 Task: Get directions from Joshua Tree National Park, California, United States to Caddo Lake State Park, Texas, United States and reverse  starting point and destination and check the best travel modes
Action: Mouse moved to (912, 69)
Screenshot: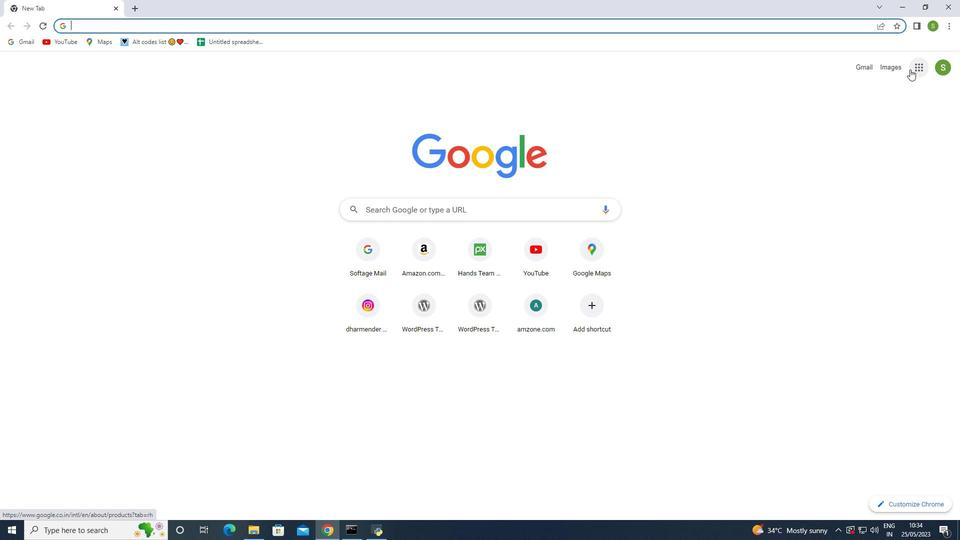 
Action: Mouse pressed left at (912, 69)
Screenshot: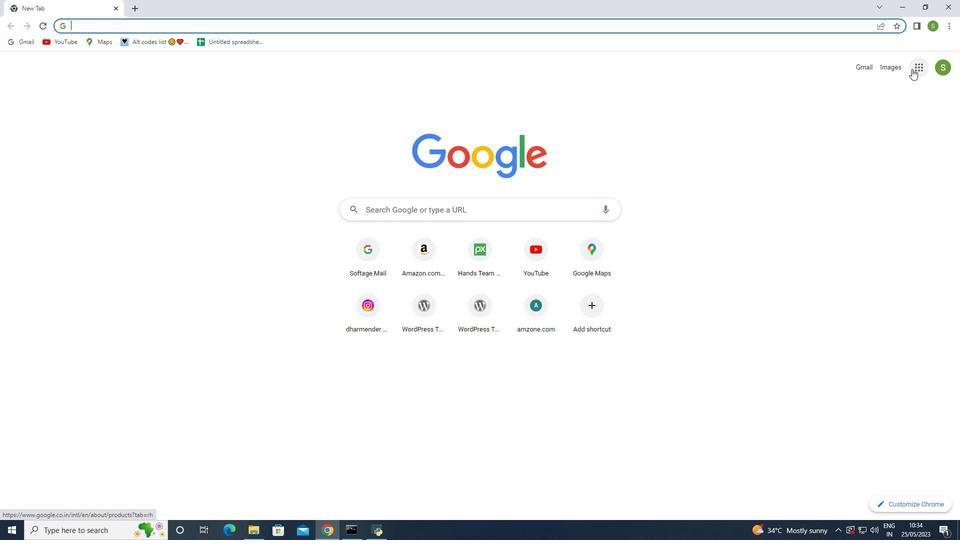 
Action: Mouse moved to (894, 221)
Screenshot: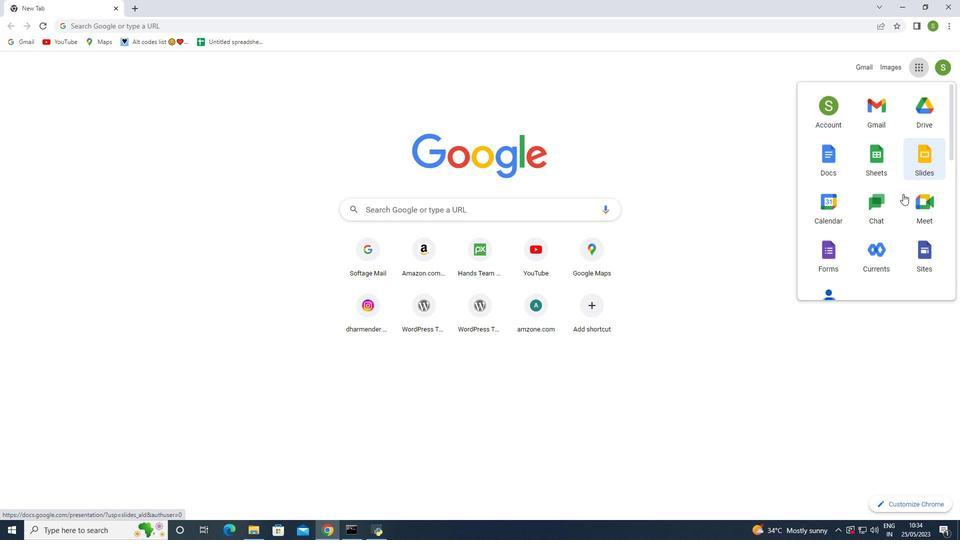 
Action: Mouse scrolled (894, 220) with delta (0, 0)
Screenshot: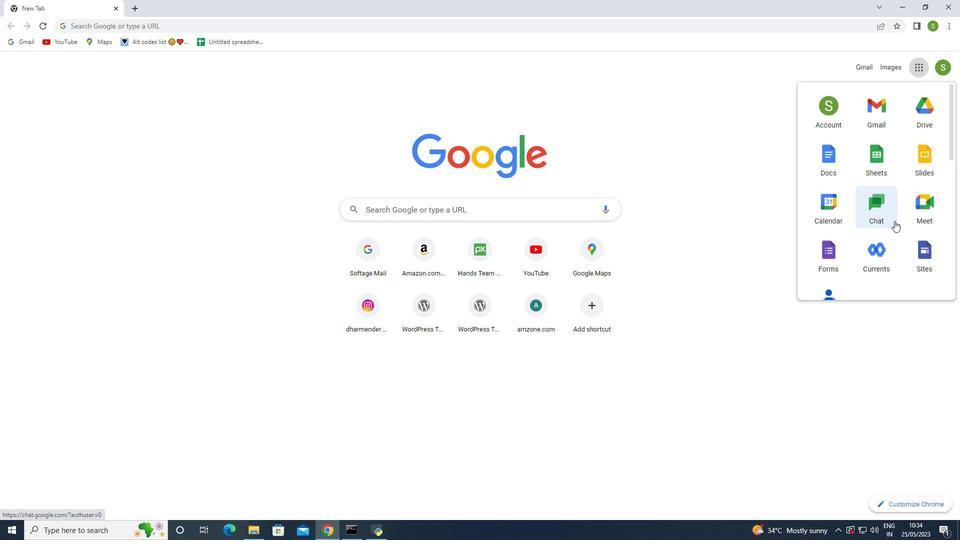 
Action: Mouse scrolled (894, 220) with delta (0, 0)
Screenshot: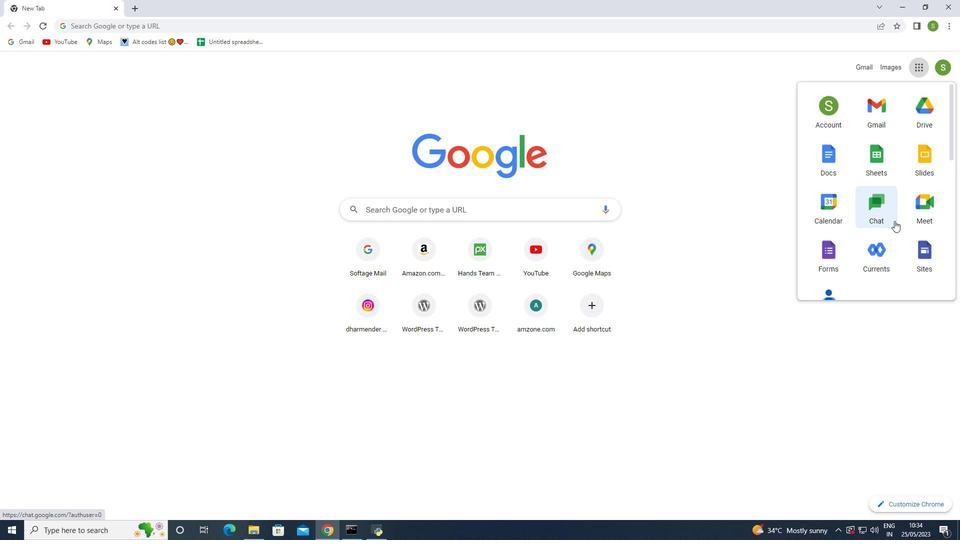
Action: Mouse scrolled (894, 220) with delta (0, 0)
Screenshot: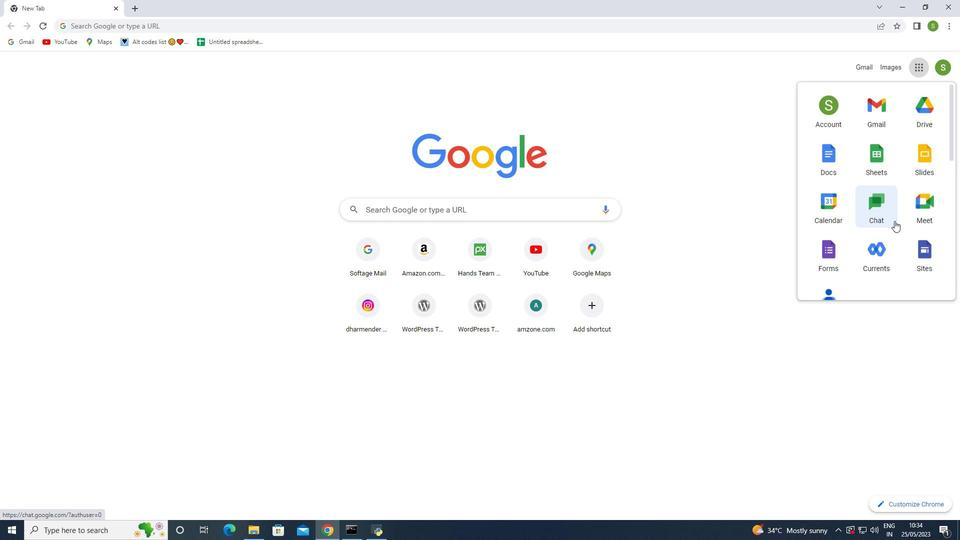 
Action: Mouse moved to (927, 202)
Screenshot: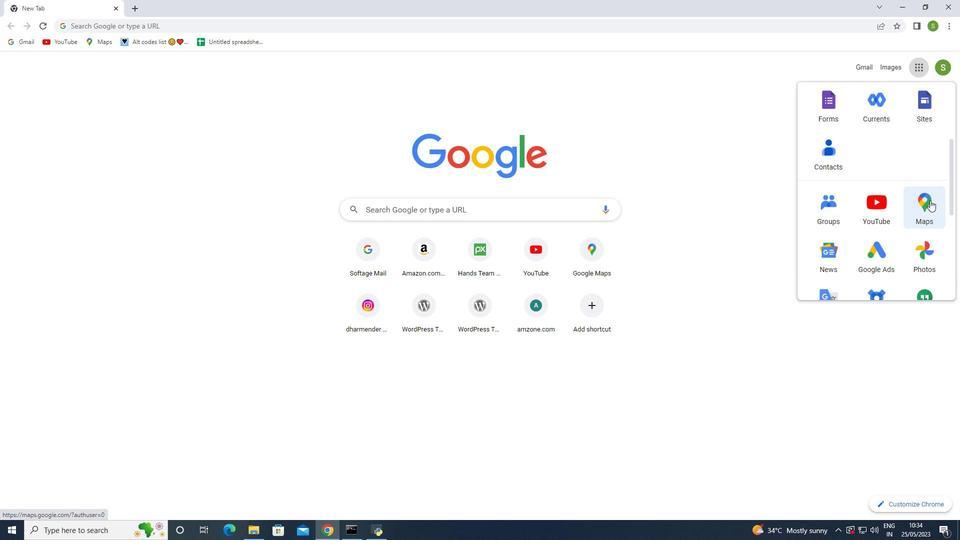 
Action: Mouse pressed left at (927, 202)
Screenshot: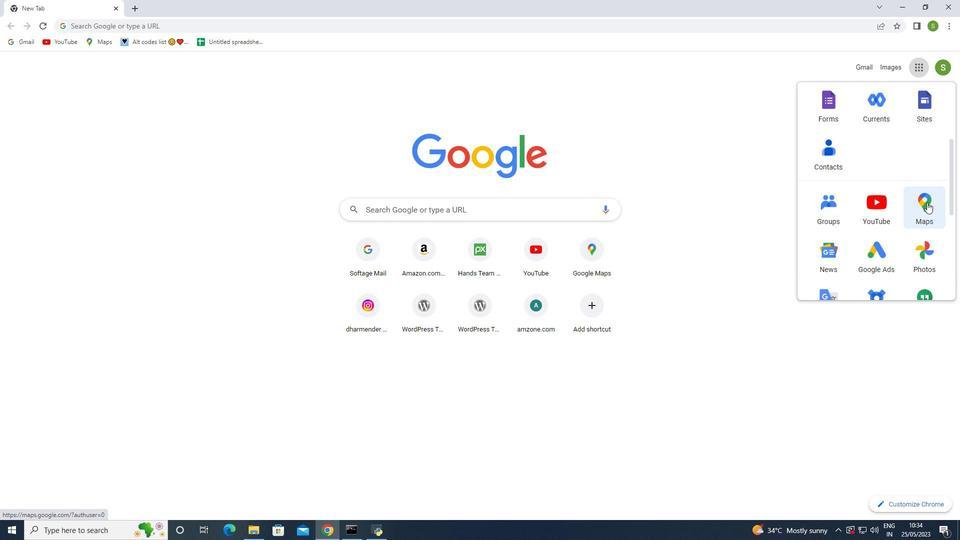 
Action: Mouse moved to (334, 77)
Screenshot: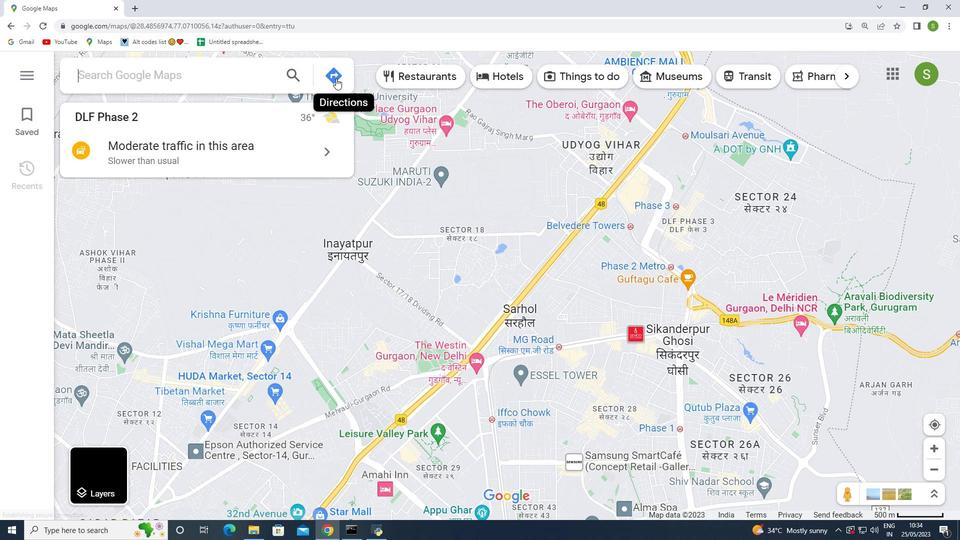 
Action: Mouse pressed left at (334, 77)
Screenshot: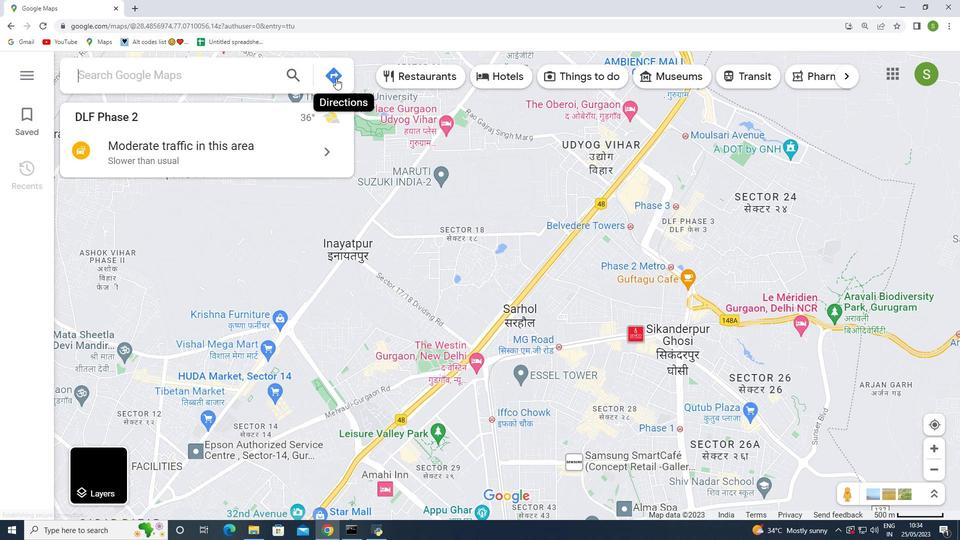
Action: Mouse moved to (248, 122)
Screenshot: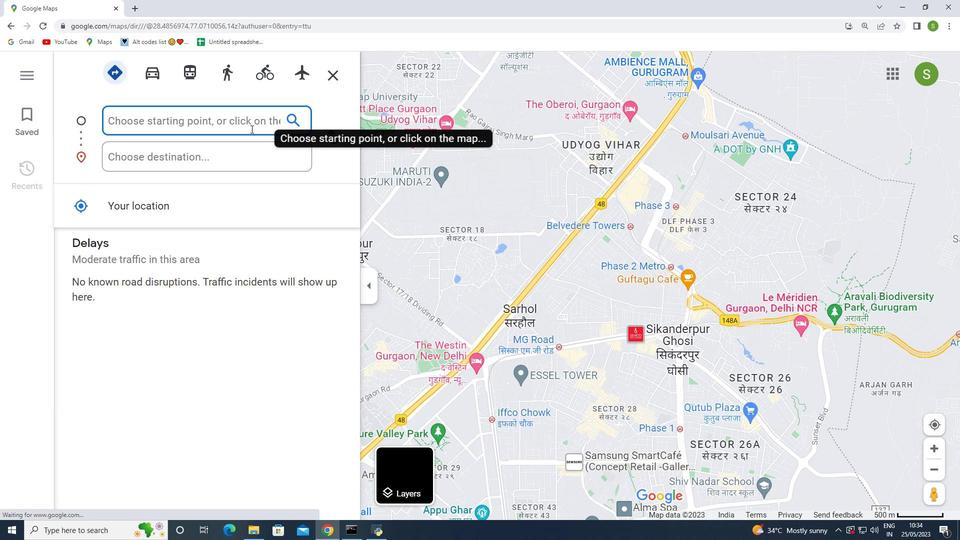 
Action: Mouse pressed left at (248, 122)
Screenshot: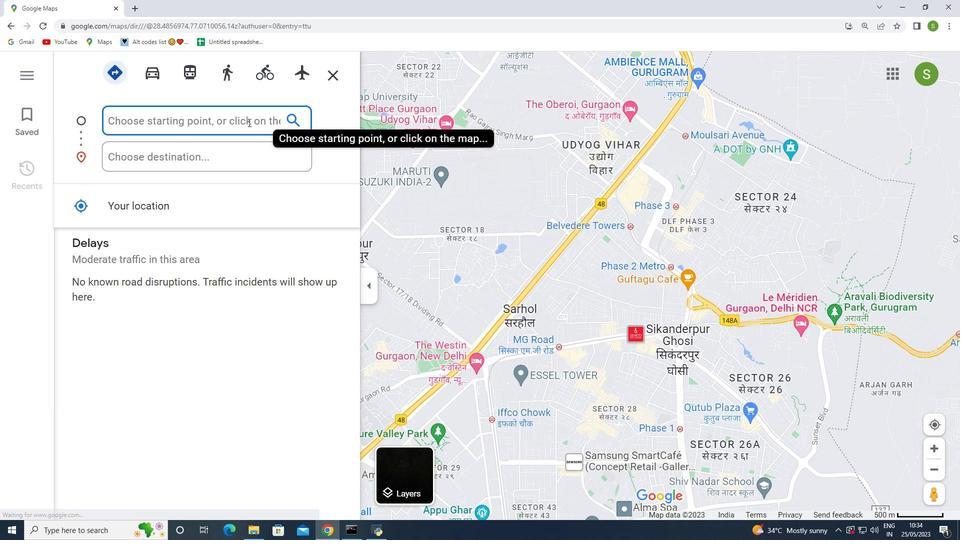 
Action: Key pressed joshua<Key.space>tree<Key.space>national<Key.space>park<Key.space>california<Key.space>united<Key.space>states
Screenshot: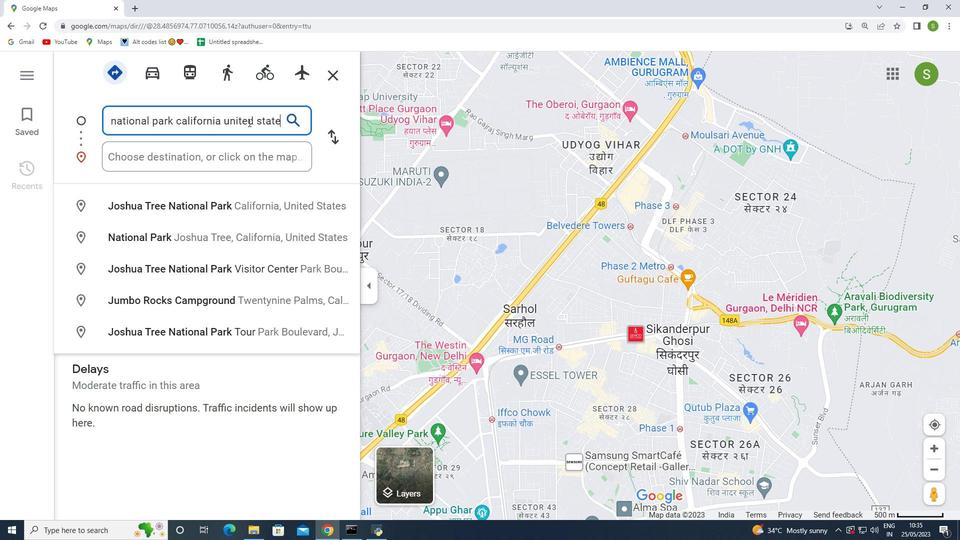 
Action: Mouse moved to (239, 148)
Screenshot: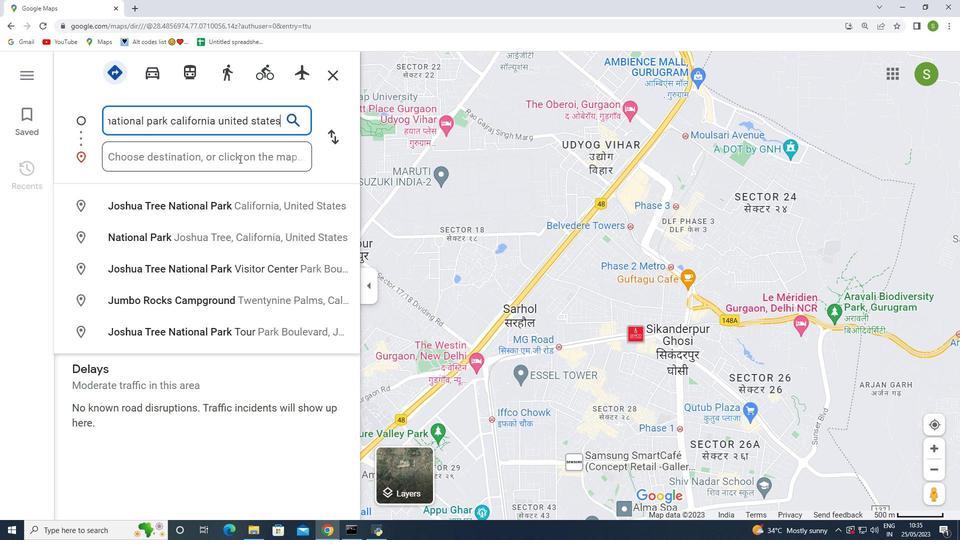 
Action: Mouse pressed left at (239, 148)
Screenshot: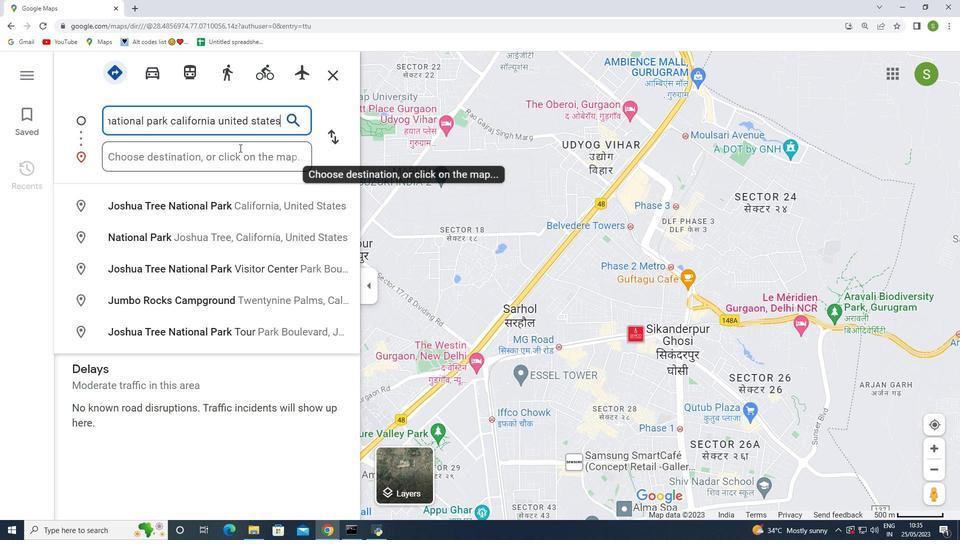 
Action: Mouse moved to (236, 159)
Screenshot: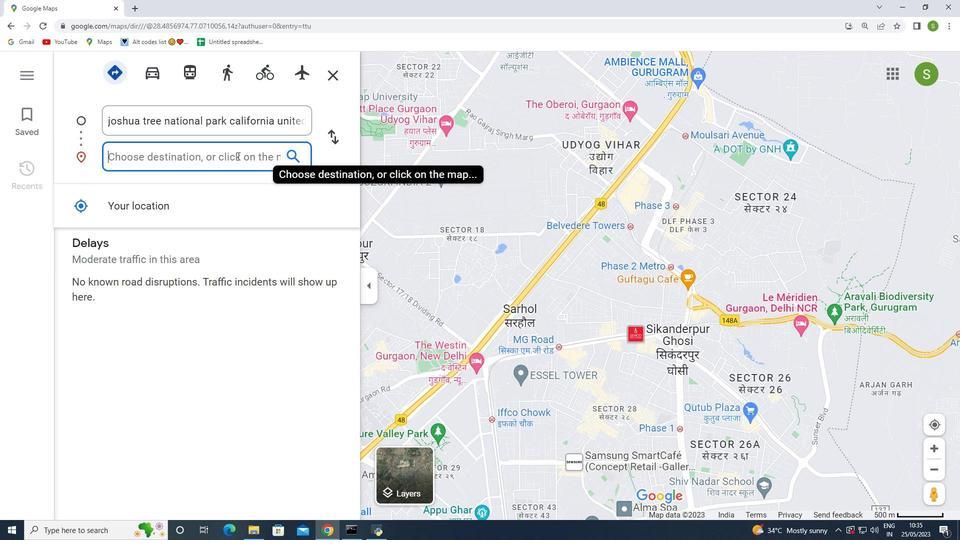 
Action: Key pressed caddo<Key.space>lake<Key.space>state<Key.space>park<Key.space>texas<Key.space>united<Key.space>states
Screenshot: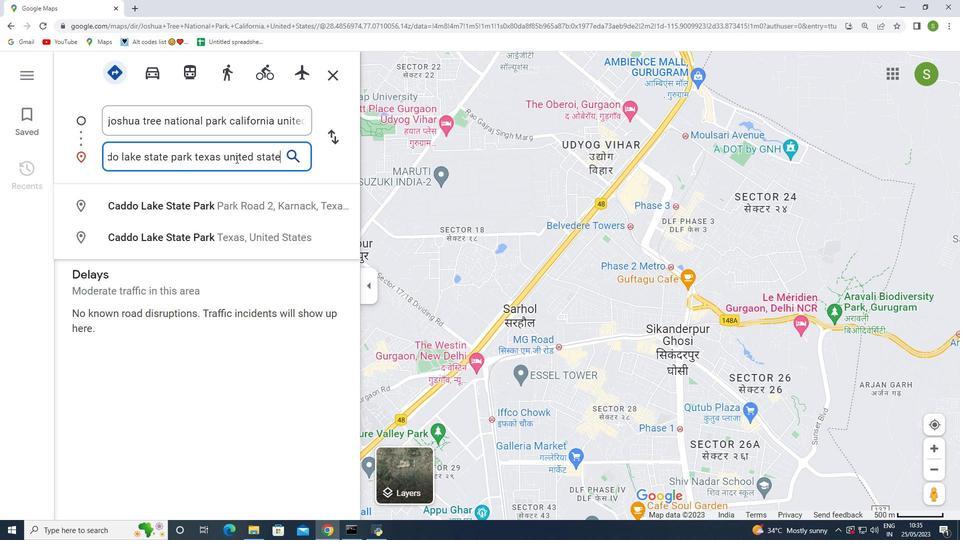 
Action: Mouse moved to (307, 176)
Screenshot: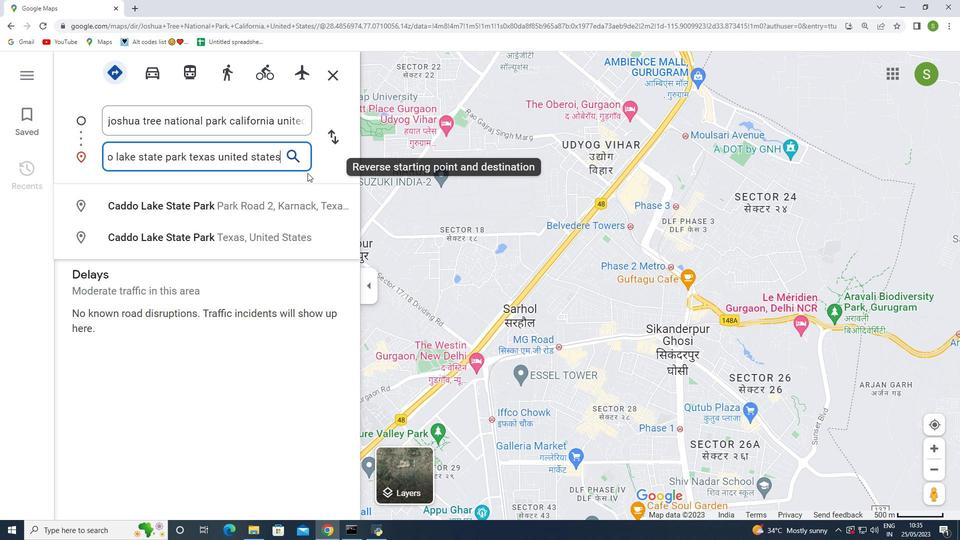 
Action: Key pressed <Key.enter>
Screenshot: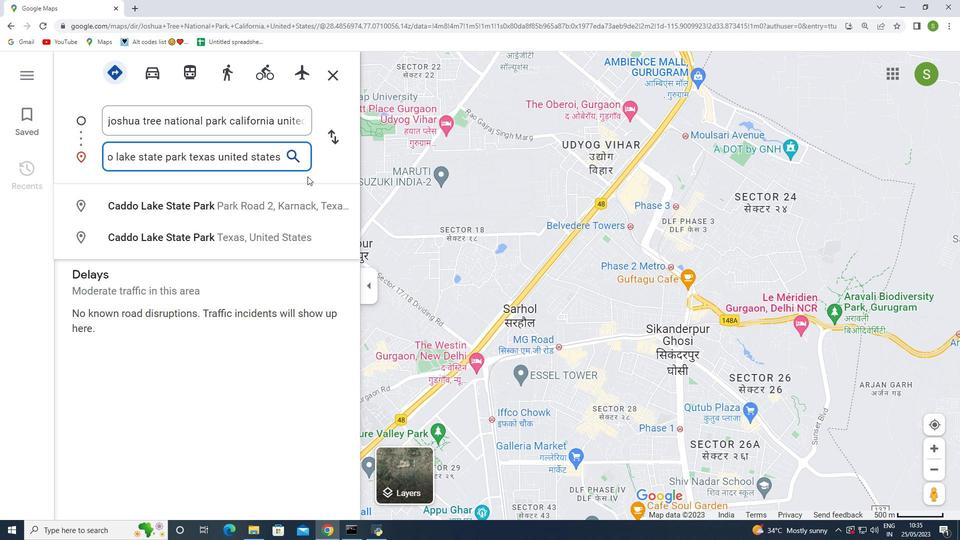
Action: Mouse moved to (262, 345)
Screenshot: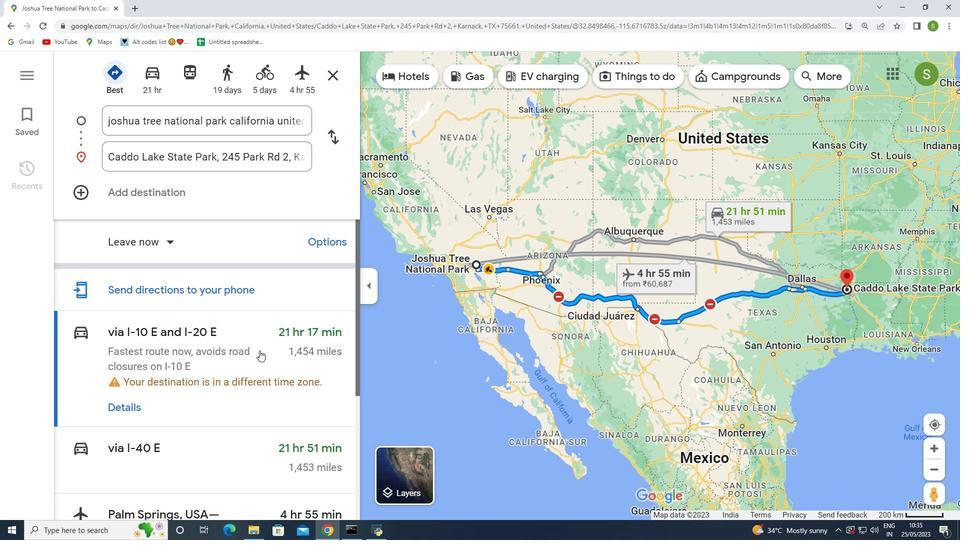 
Action: Mouse scrolled (262, 344) with delta (0, 0)
Screenshot: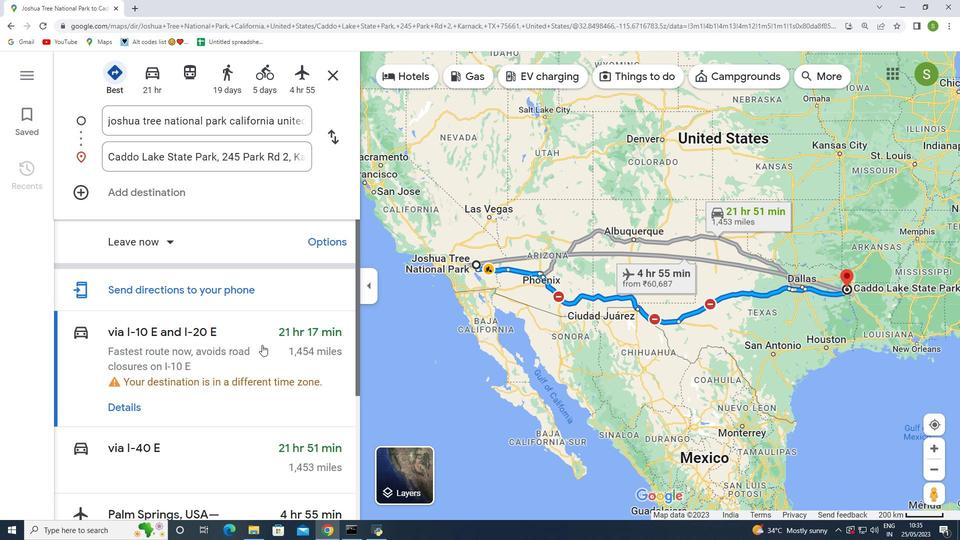 
Action: Mouse scrolled (262, 344) with delta (0, 0)
Screenshot: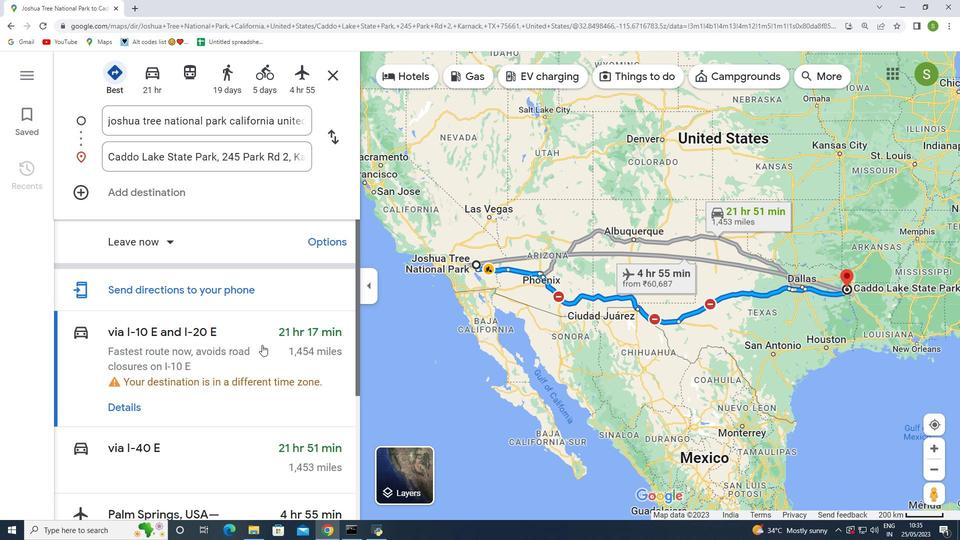 
Action: Mouse moved to (329, 135)
Screenshot: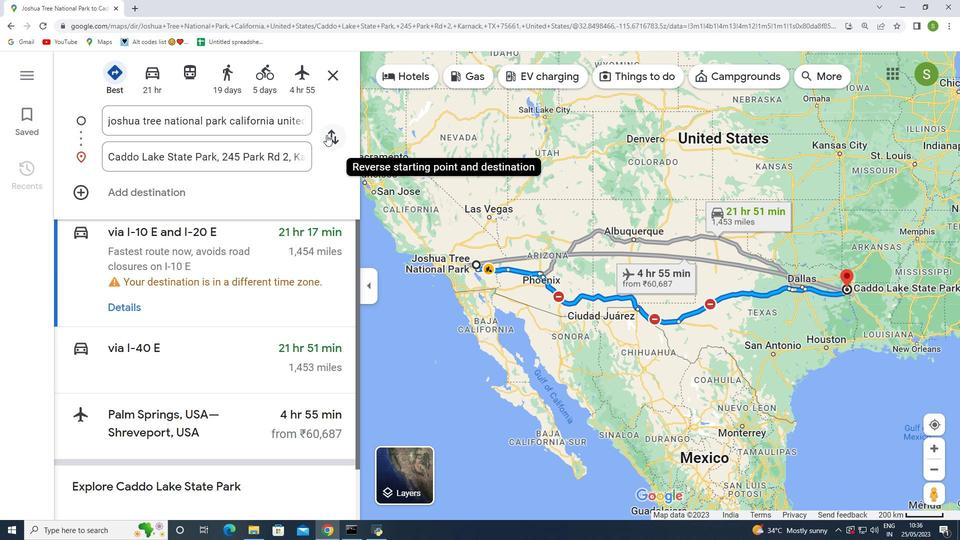 
Action: Mouse pressed left at (329, 135)
Screenshot: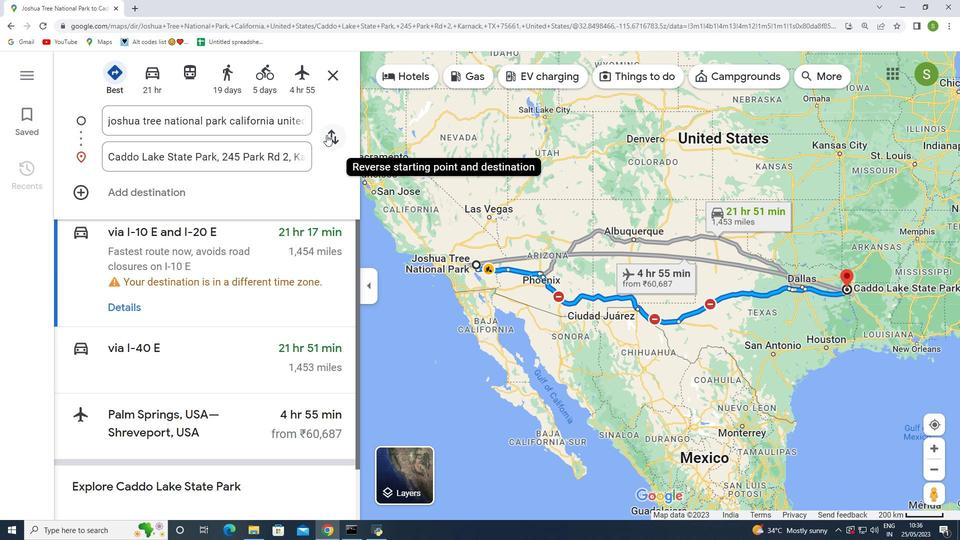 
Action: Mouse moved to (228, 357)
Screenshot: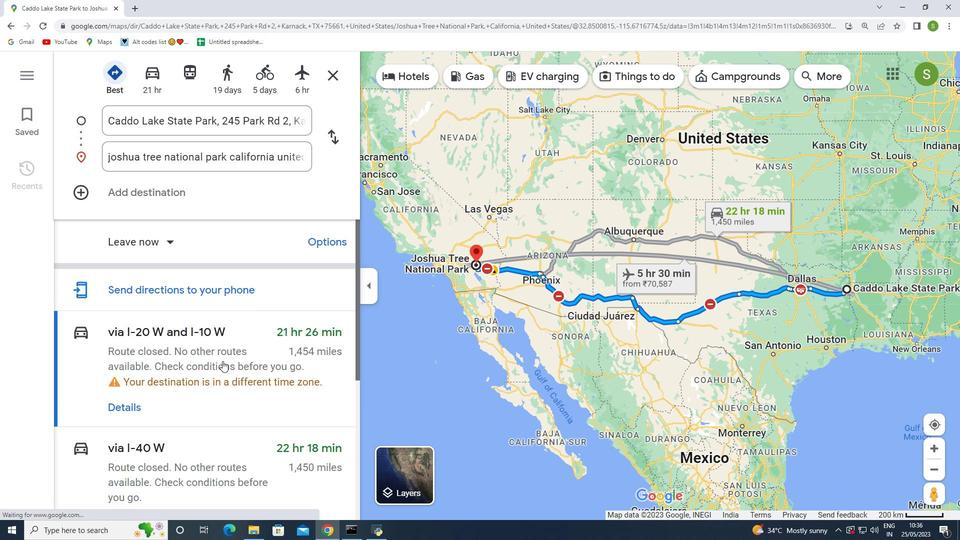
Action: Mouse scrolled (228, 357) with delta (0, 0)
Screenshot: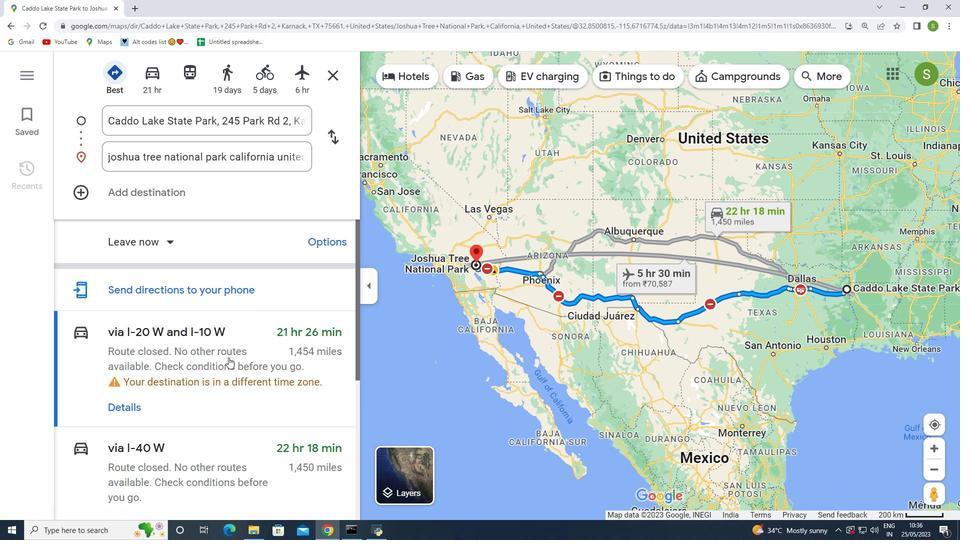 
Action: Mouse moved to (195, 81)
Screenshot: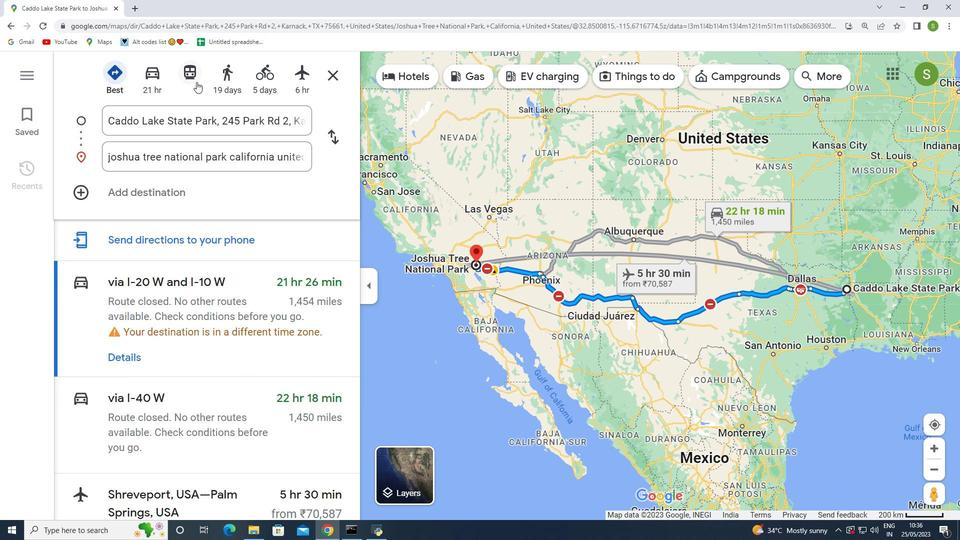 
Action: Mouse pressed left at (195, 81)
Screenshot: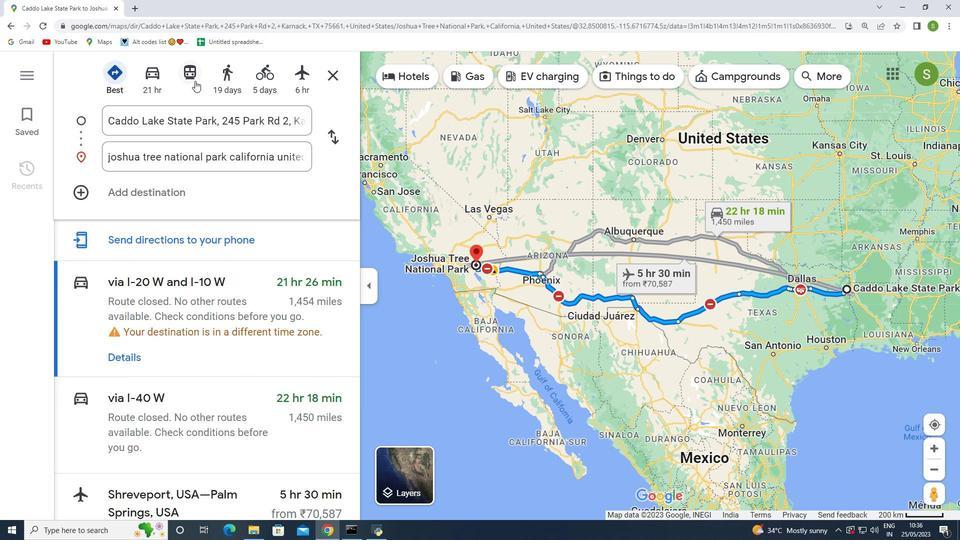 
Action: Mouse moved to (158, 73)
Screenshot: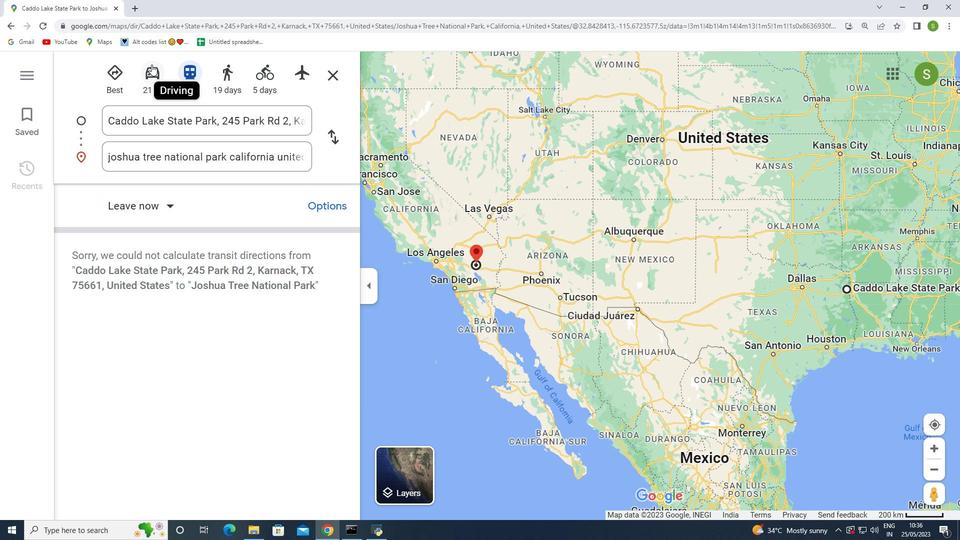 
Action: Mouse pressed left at (158, 73)
Screenshot: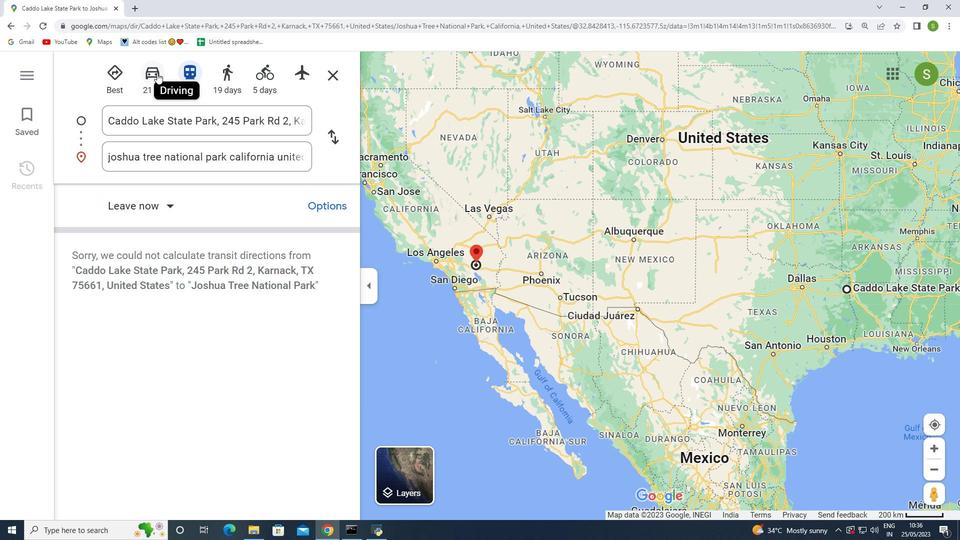 
Action: Mouse moved to (117, 83)
Screenshot: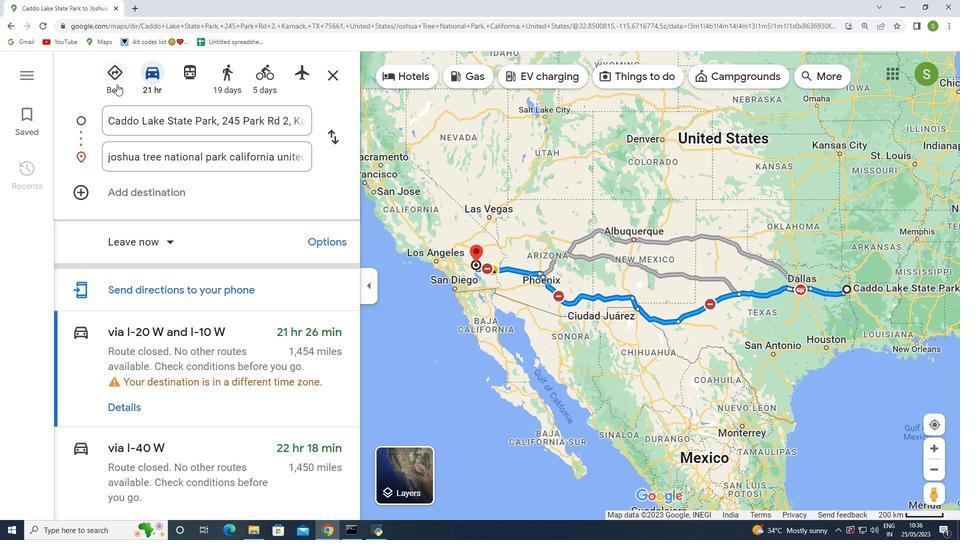 
Action: Mouse pressed left at (117, 83)
Screenshot: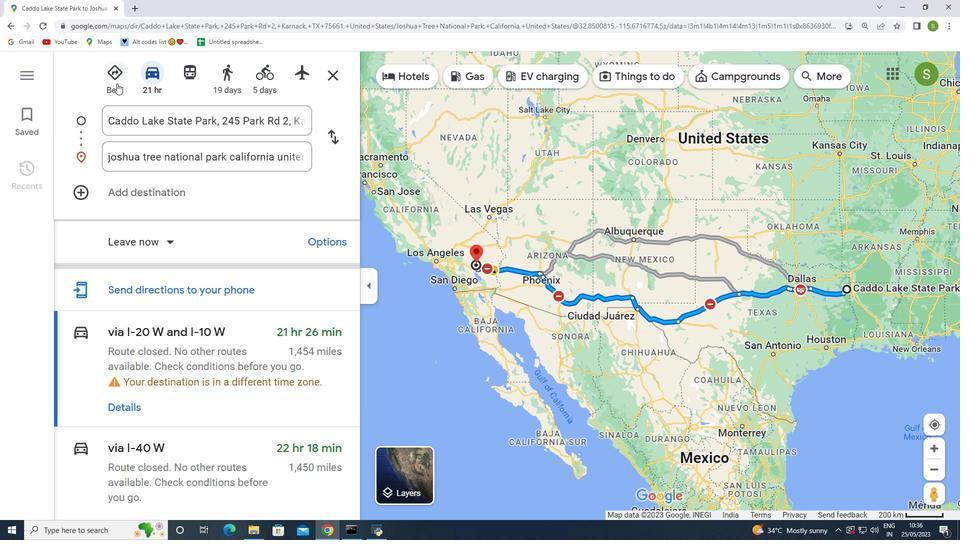 
Action: Mouse moved to (267, 155)
Screenshot: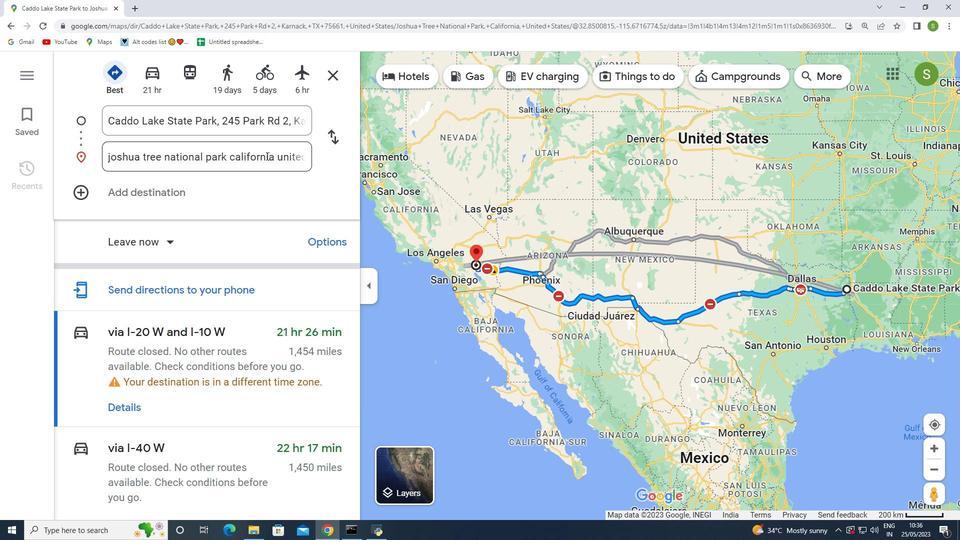 
Action: Mouse scrolled (267, 156) with delta (0, 0)
Screenshot: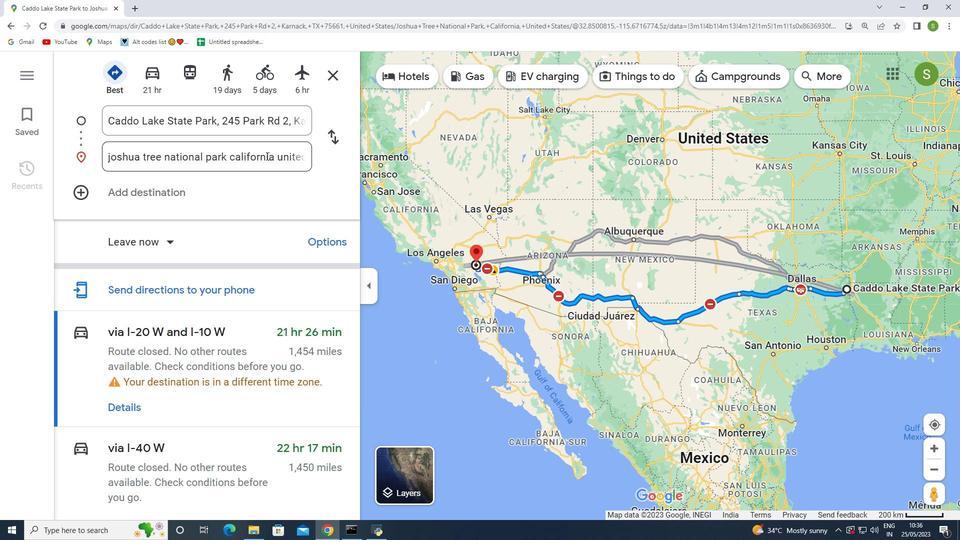 
Action: Mouse moved to (660, 174)
Screenshot: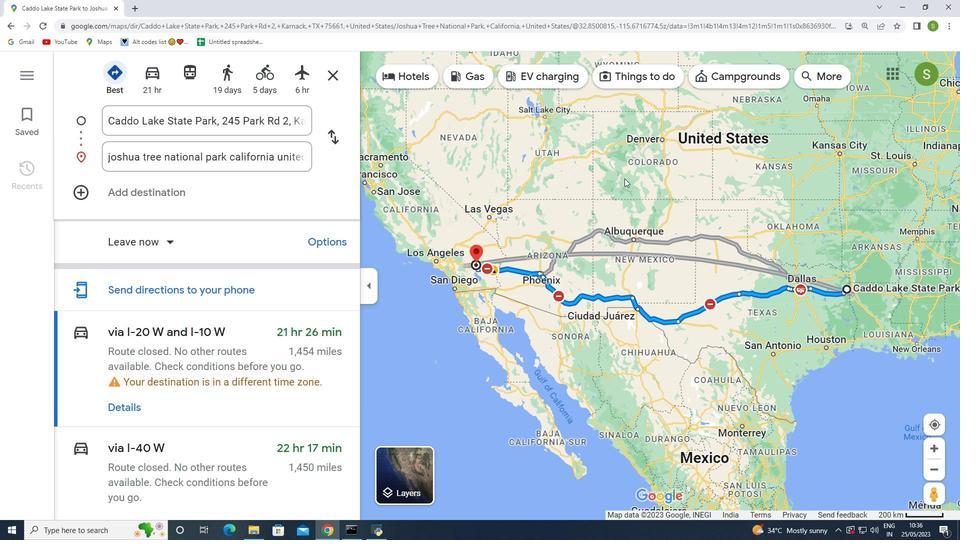 
